 Task: Create a 'department' object.
Action: Mouse moved to (595, 44)
Screenshot: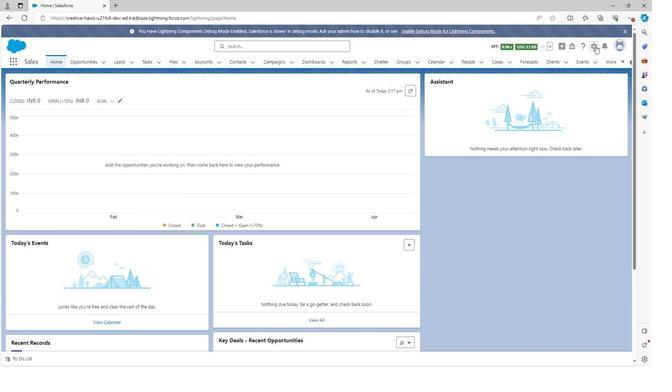 
Action: Mouse pressed left at (595, 44)
Screenshot: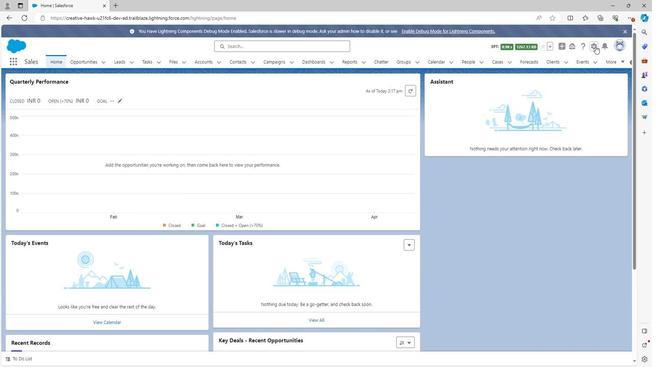 
Action: Mouse moved to (564, 64)
Screenshot: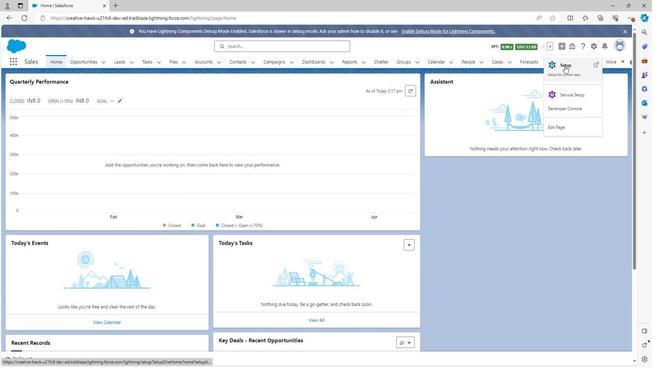 
Action: Mouse pressed left at (564, 64)
Screenshot: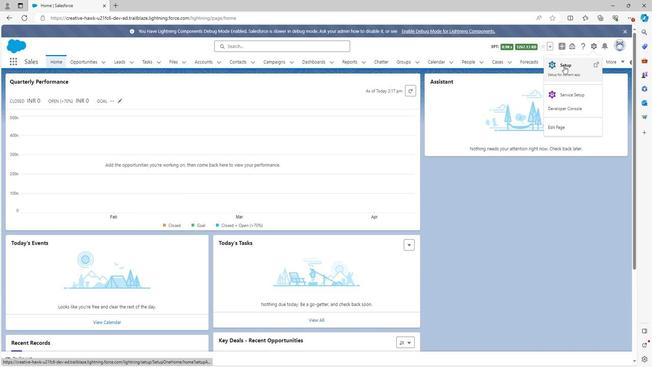 
Action: Mouse moved to (83, 57)
Screenshot: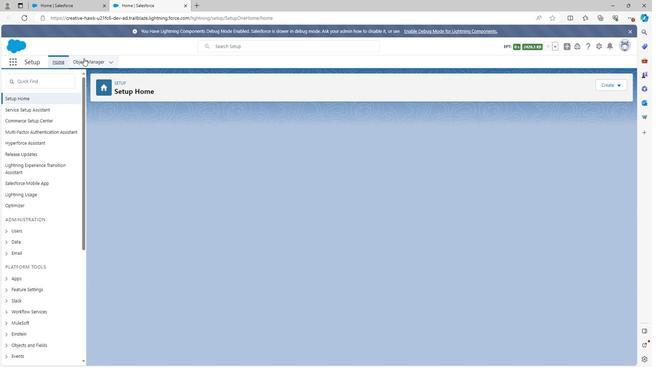 
Action: Mouse pressed left at (83, 57)
Screenshot: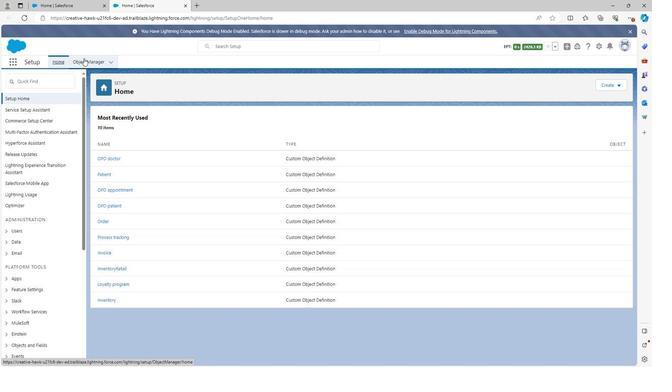 
Action: Mouse moved to (617, 84)
Screenshot: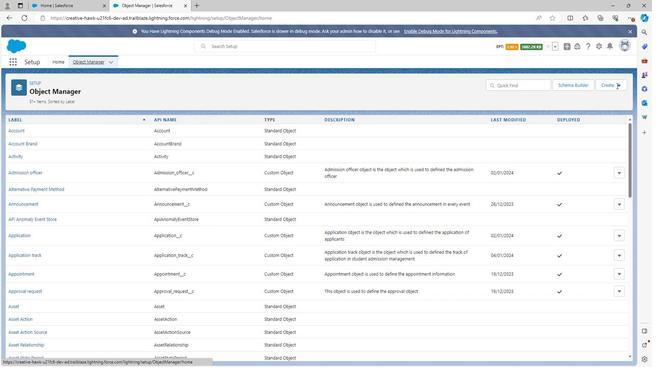
Action: Mouse pressed left at (617, 84)
Screenshot: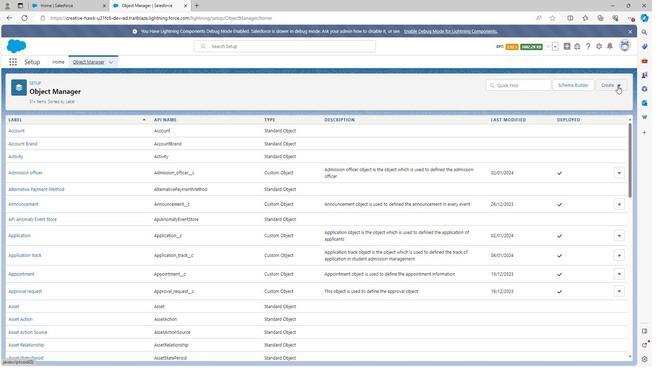 
Action: Mouse moved to (574, 107)
Screenshot: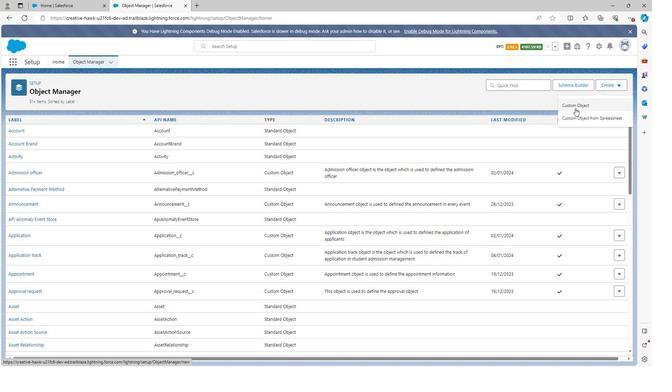
Action: Mouse pressed left at (574, 107)
Screenshot: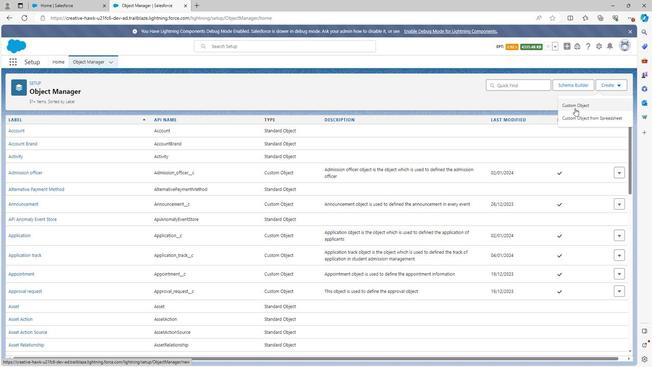 
Action: Mouse moved to (170, 172)
Screenshot: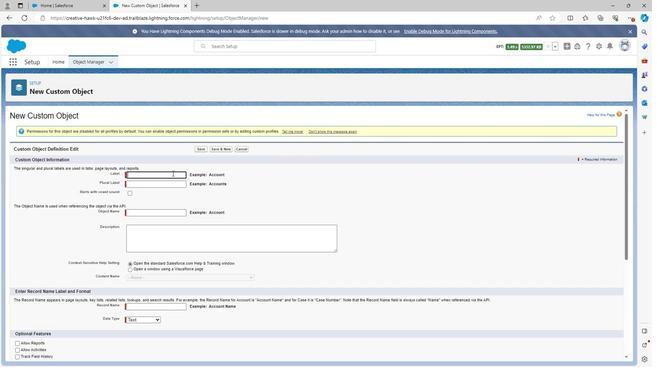 
Action: Mouse pressed left at (170, 172)
Screenshot: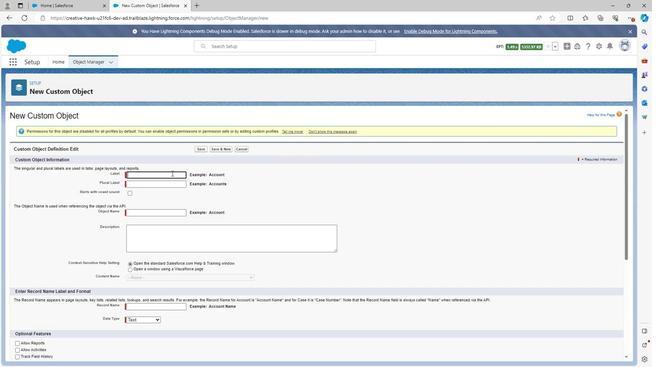 
Action: Key pressed <Key.shift><Key.shift><Key.shift><Key.shift><Key.shift><Key.shift><Key.shift><Key.shift><Key.shift><Key.shift><Key.shift><Key.shift><Key.shift><Key.shift><Key.shift><Key.shift><Key.shift><Key.shift><Key.shift><Key.shift><Key.shift><Key.shift><Key.shift><Key.shift><Key.shift><Key.shift><Key.shift><Key.shift><Key.shift><Key.shift><Key.shift><Key.shift><Key.shift><Key.shift><Key.shift><Key.shift><Key.shift><Key.shift><Key.shift><Key.shift><Key.shift><Key.shift><Key.shift><Key.shift><Key.shift><Key.shift><Key.shift><Key.shift><Key.shift><Key.shift><Key.shift><Key.shift><Key.shift><Key.shift><Key.shift><Key.shift><Key.shift><Key.shift><Key.shift><Key.shift><Key.shift><Key.shift><Key.shift><Key.shift><Key.shift><Key.shift><Key.shift><Key.shift><Key.shift><Key.shift><Key.shift><Key.shift><Key.shift><Key.shift><Key.shift><Key.shift><Key.shift><Key.shift><Key.shift><Key.shift><Key.shift><Key.shift><Key.shift><Key.shift><Key.shift><Key.shift><Key.shift><Key.shift><Key.shift><Key.shift><Key.shift><Key.shift><Key.shift><Key.shift><Key.shift><Key.shift><Key.shift><Key.shift><Key.shift><Key.shift><Key.shift><Key.shift><Key.shift><Key.shift><Key.shift><Key.shift><Key.shift><Key.shift><Key.shift><Key.shift><Key.shift><Key.shift><Key.shift><Key.shift><Key.shift><Key.shift><Key.shift><Key.shift><Key.shift><Key.shift><Key.shift><Key.shift><Key.shift><Key.shift><Key.shift><Key.shift><Key.shift>
Screenshot: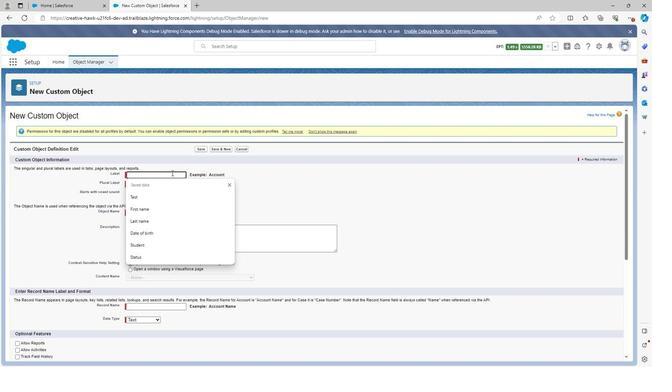 
Action: Mouse moved to (175, 169)
Screenshot: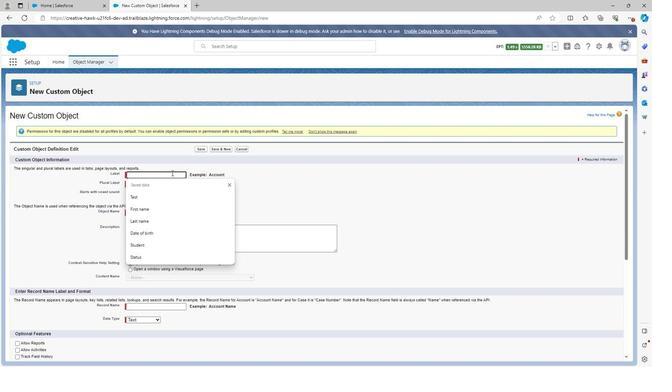
Action: Key pressed <Key.shift>
Screenshot: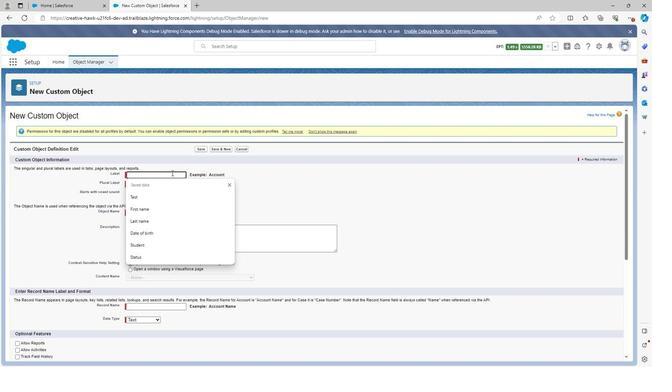 
Action: Mouse moved to (176, 168)
Screenshot: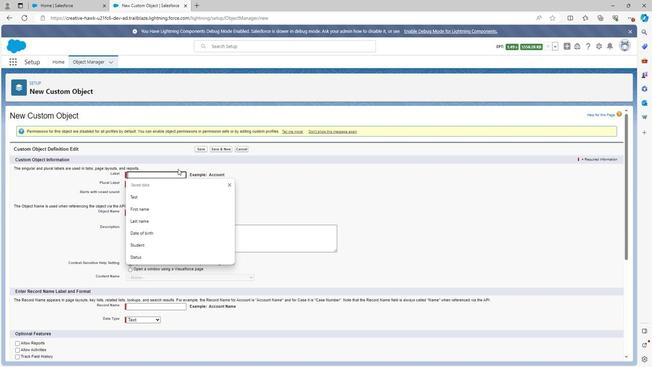 
Action: Key pressed <Key.shift><Key.shift><Key.shift><Key.shift><Key.shift><Key.shift><Key.shift><Key.shift><Key.shift><Key.shift><Key.shift><Key.shift><Key.shift><Key.shift><Key.shift>OPD<Key.space>departmen
Screenshot: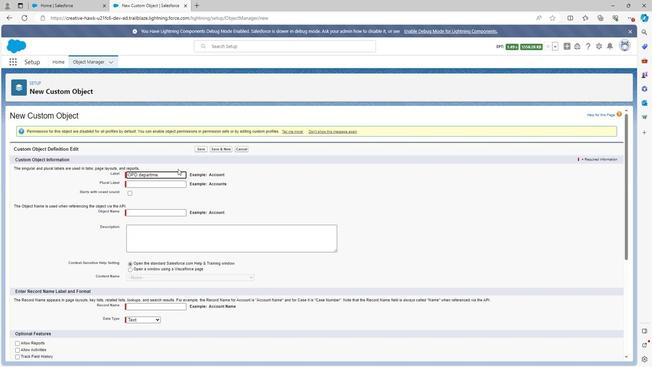 
Action: Mouse moved to (177, 168)
Screenshot: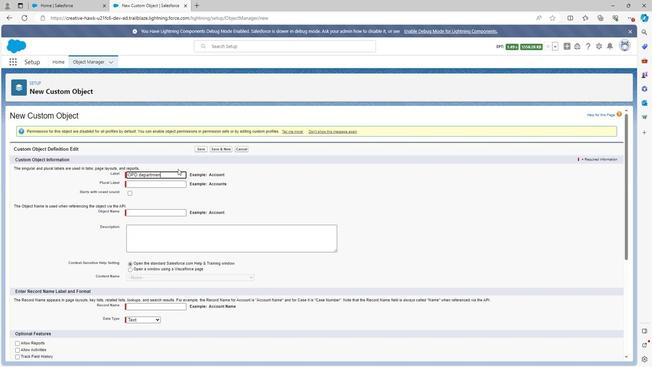 
Action: Key pressed t
Screenshot: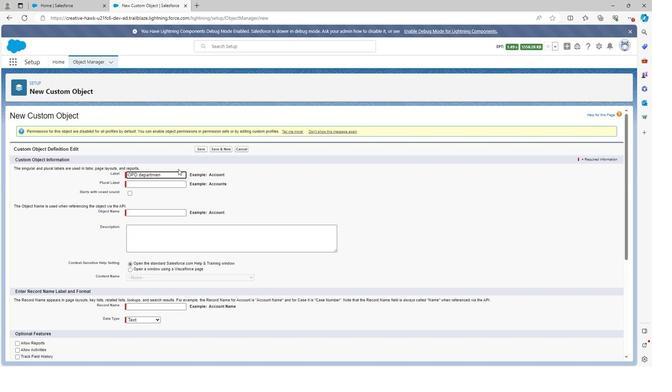 
Action: Mouse moved to (162, 191)
Screenshot: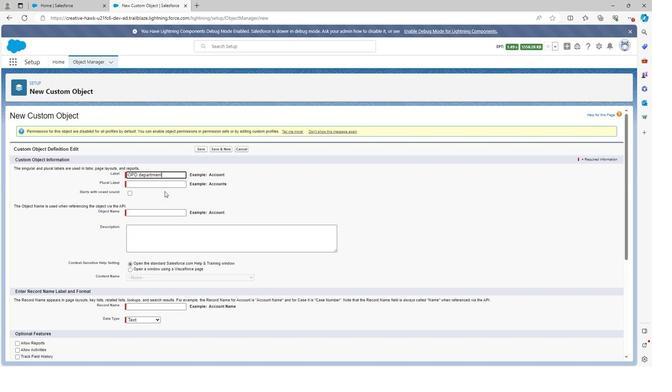 
Action: Mouse pressed left at (162, 191)
Screenshot: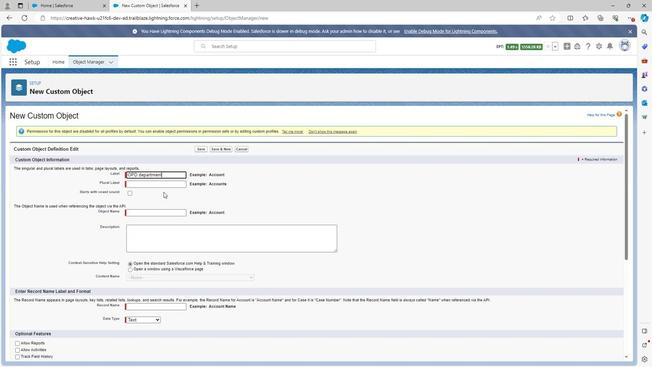 
Action: Mouse moved to (156, 184)
Screenshot: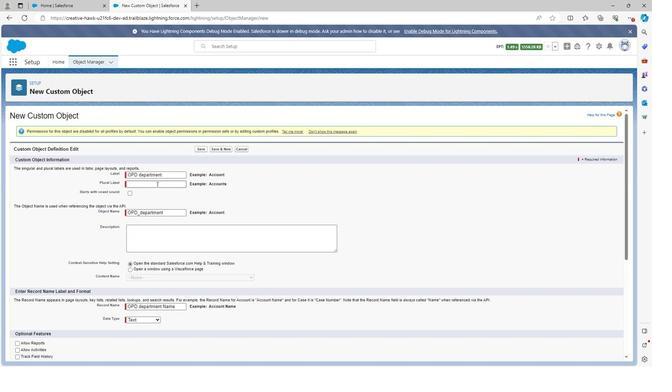
Action: Mouse pressed left at (156, 184)
Screenshot: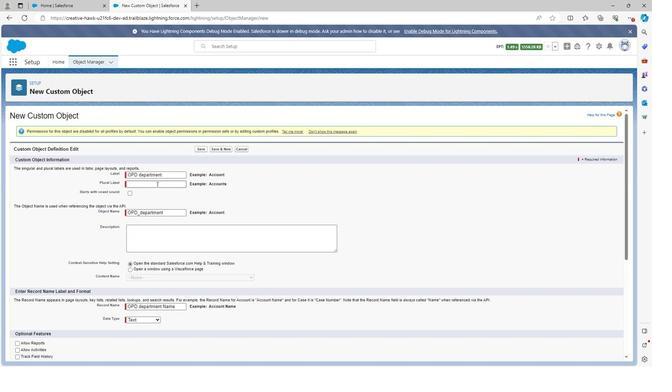 
Action: Mouse moved to (156, 184)
Screenshot: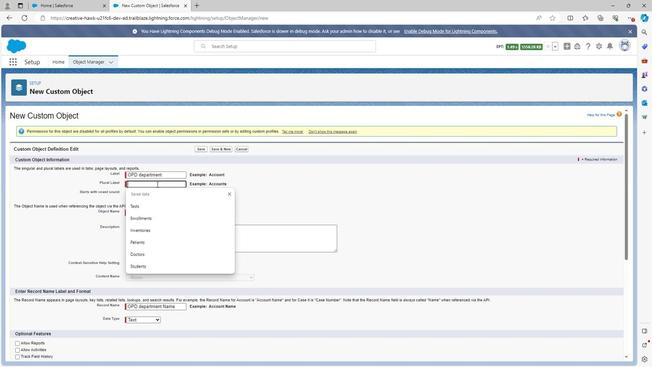 
Action: Key pressed <Key.shift><Key.shift><Key.shift>OPD<Key.space>departments
Screenshot: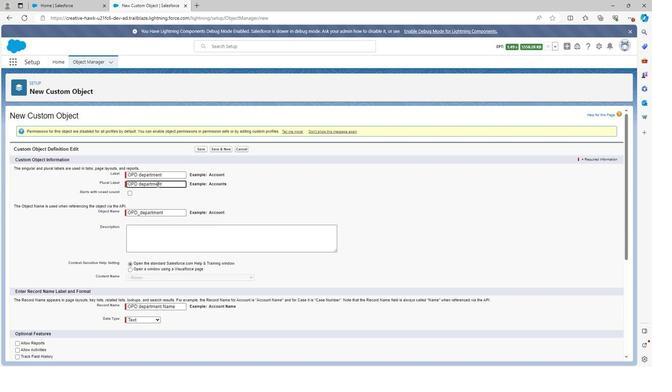 
Action: Mouse moved to (147, 240)
Screenshot: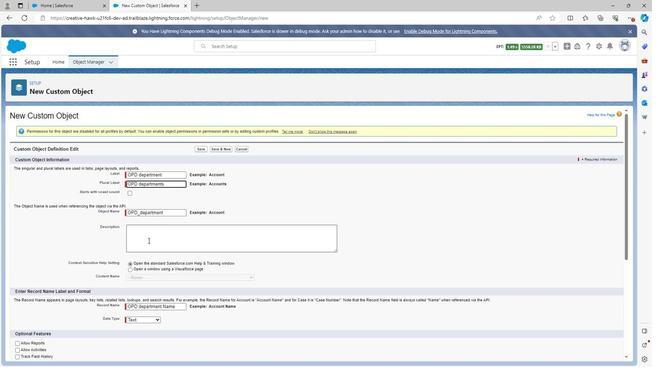 
Action: Mouse pressed left at (147, 240)
Screenshot: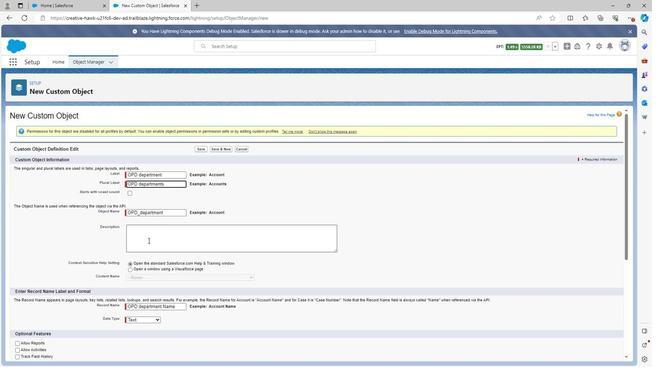 
Action: Mouse moved to (147, 240)
Screenshot: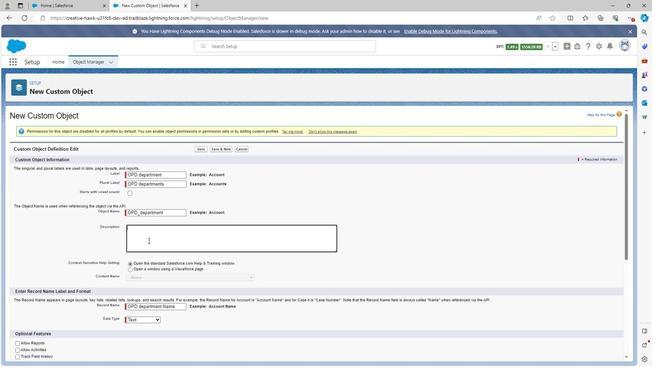 
Action: Key pressed <Key.shift><Key.shift>OPD<Key.space>department<Key.space>object<Key.space>is<Key.space>the<Key.space>object<Key.space>through<Key.space>which<Key.space>we<Key.space>defined<Key.space>the<Key.space><Key.shift>opd
Screenshot: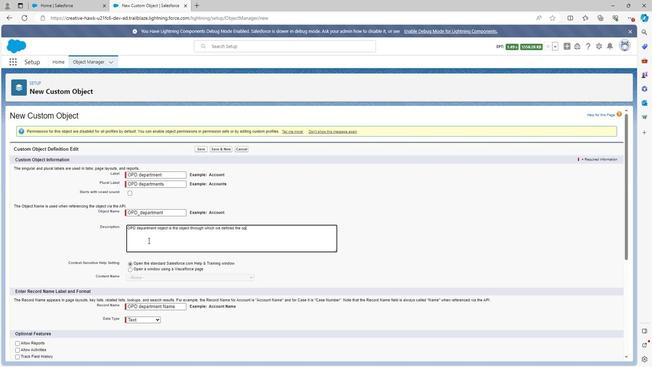 
Action: Mouse moved to (651, 226)
Screenshot: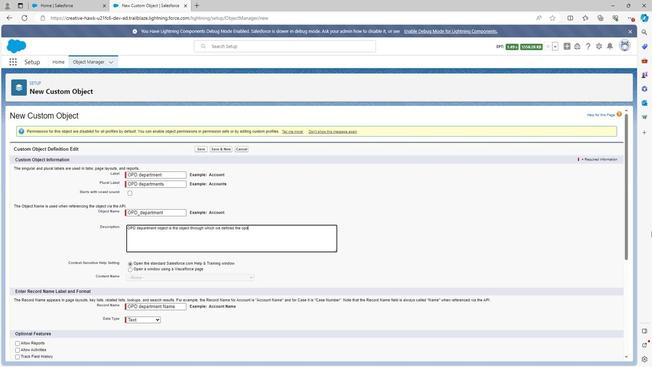 
Action: Key pressed <Key.space>
Screenshot: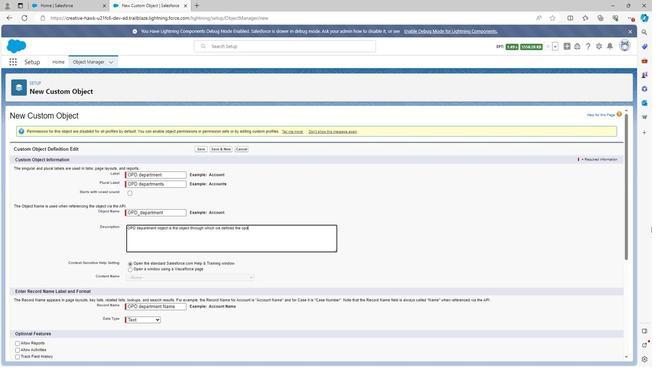 
Action: Mouse moved to (450, 130)
Screenshot: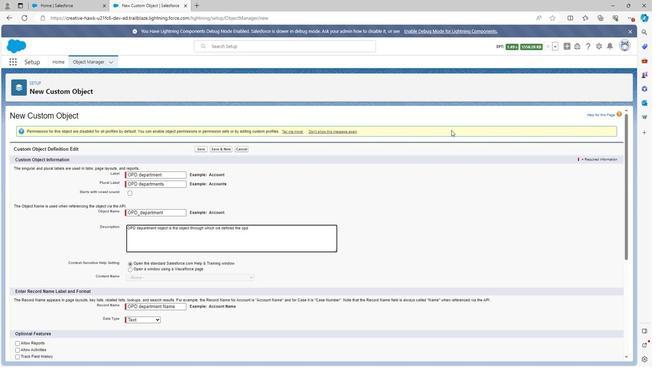 
Action: Key pressed departments<Key.space>in<Key.space>hospital<Key.space>opd<Key.space>managemen
Screenshot: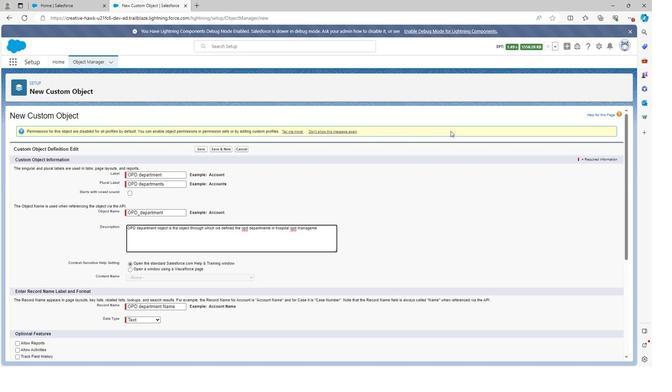 
Action: Mouse moved to (450, 130)
Screenshot: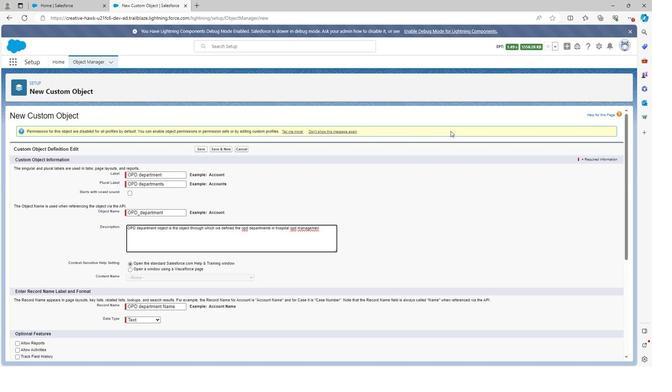 
Action: Key pressed t
Screenshot: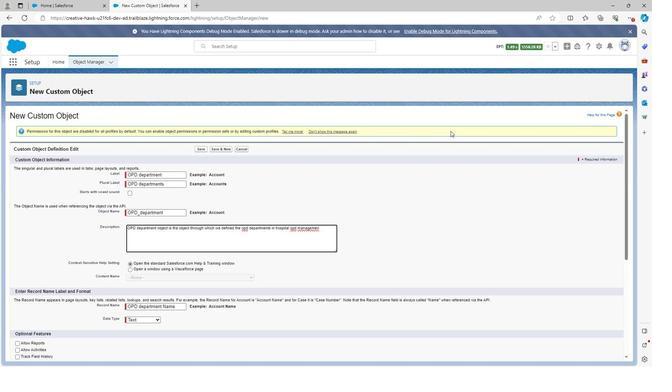 
Action: Mouse moved to (48, 309)
Screenshot: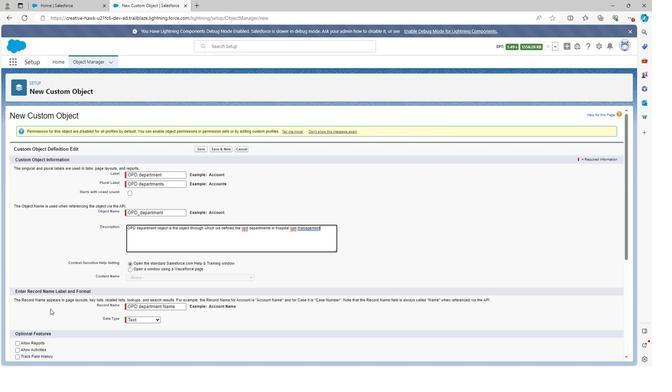 
Action: Mouse scrolled (48, 308) with delta (0, 0)
Screenshot: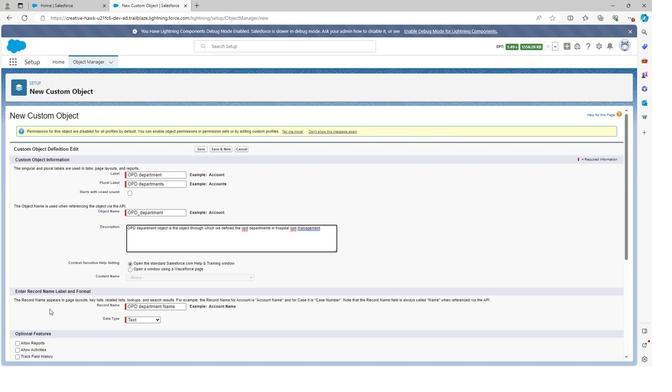 
Action: Mouse scrolled (48, 308) with delta (0, 0)
Screenshot: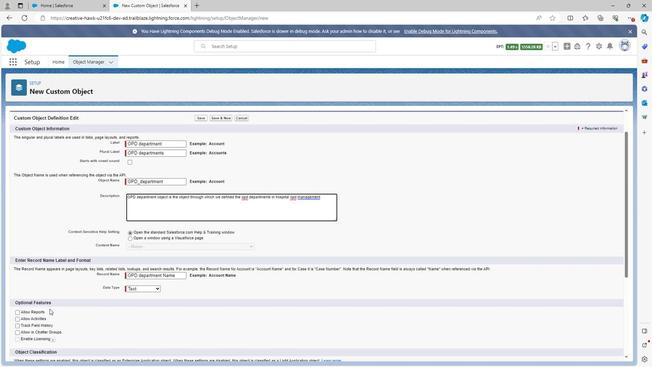 
Action: Mouse moved to (16, 266)
Screenshot: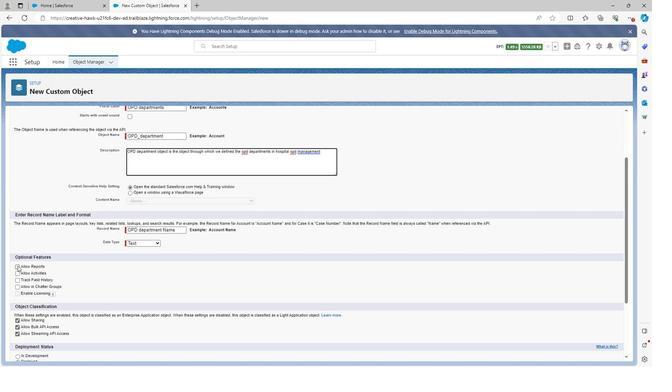 
Action: Mouse pressed left at (16, 266)
Screenshot: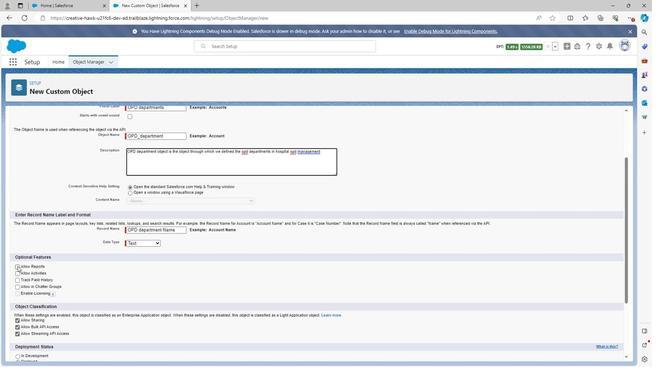 
Action: Mouse moved to (17, 273)
Screenshot: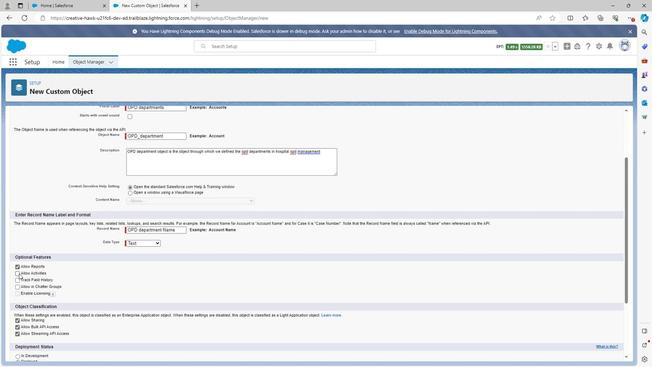 
Action: Mouse pressed left at (17, 273)
Screenshot: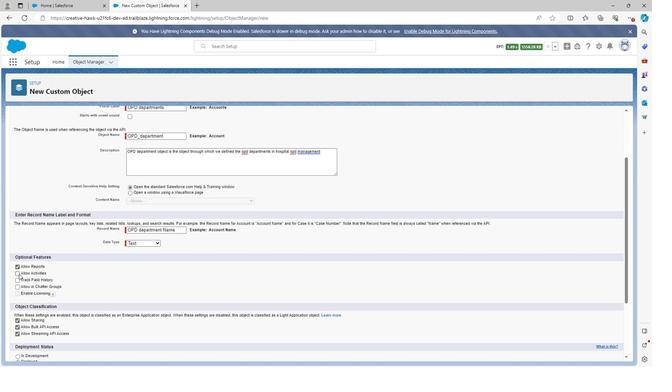 
Action: Mouse moved to (16, 279)
Screenshot: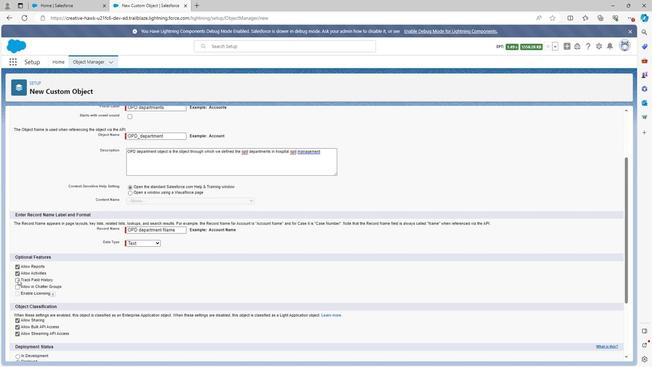 
Action: Mouse pressed left at (16, 279)
Screenshot: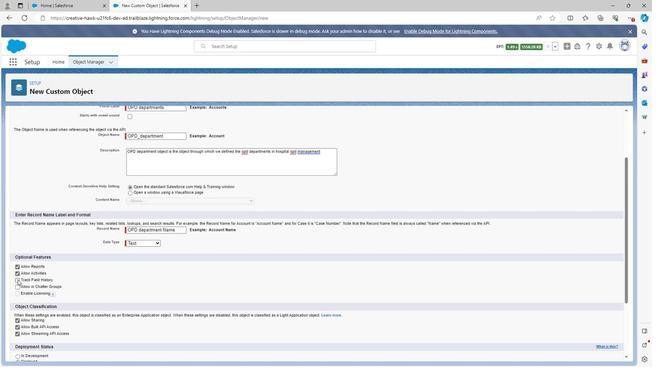 
Action: Mouse moved to (16, 285)
Screenshot: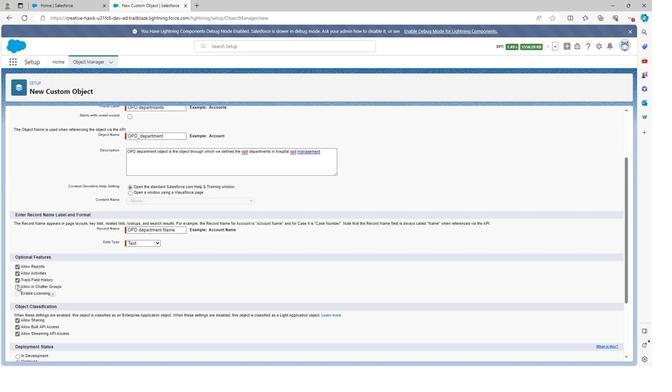 
Action: Mouse pressed left at (16, 285)
Screenshot: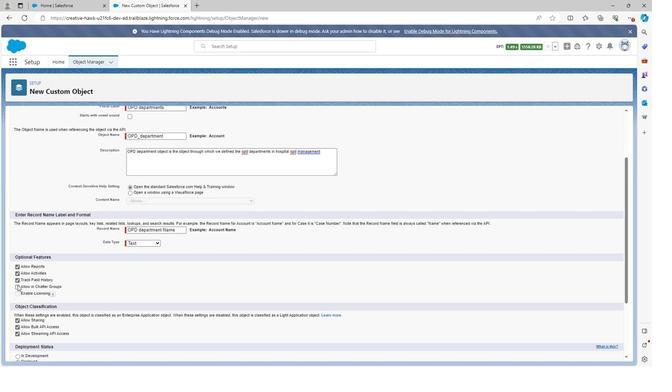 
Action: Mouse scrolled (16, 284) with delta (0, 0)
Screenshot: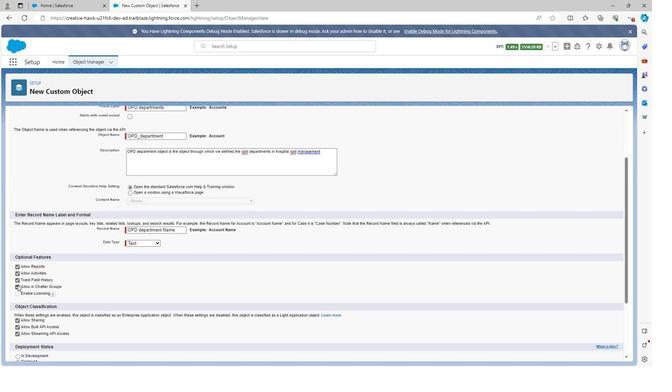 
Action: Mouse scrolled (16, 284) with delta (0, 0)
Screenshot: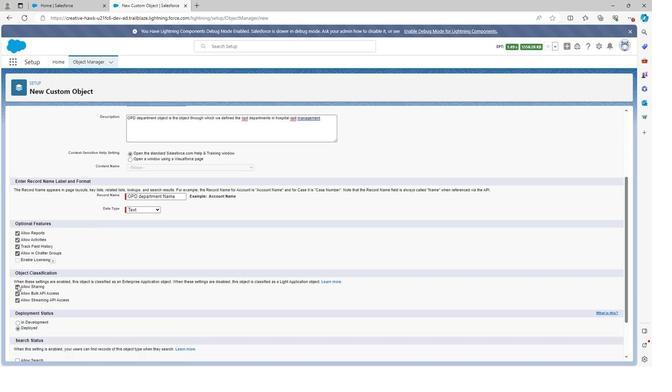 
Action: Mouse moved to (17, 315)
Screenshot: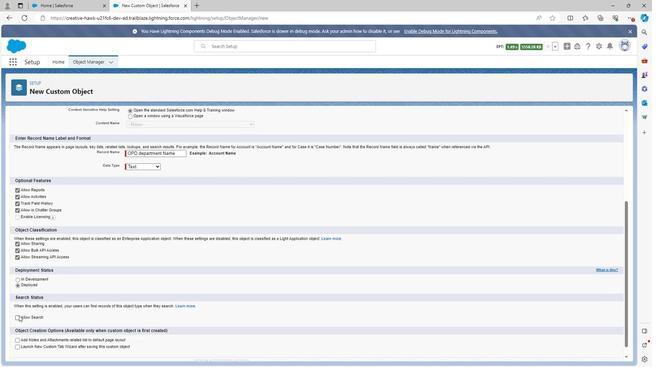 
Action: Mouse pressed left at (17, 315)
Screenshot: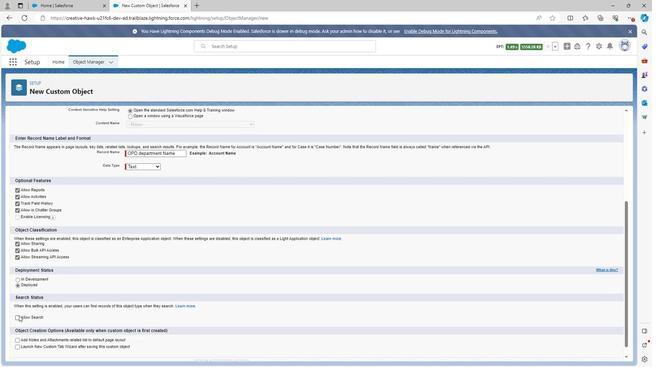 
Action: Mouse moved to (610, 339)
Screenshot: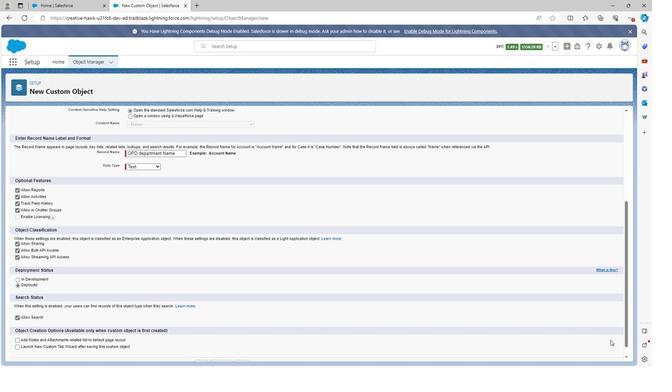 
Action: Mouse scrolled (610, 339) with delta (0, 0)
Screenshot: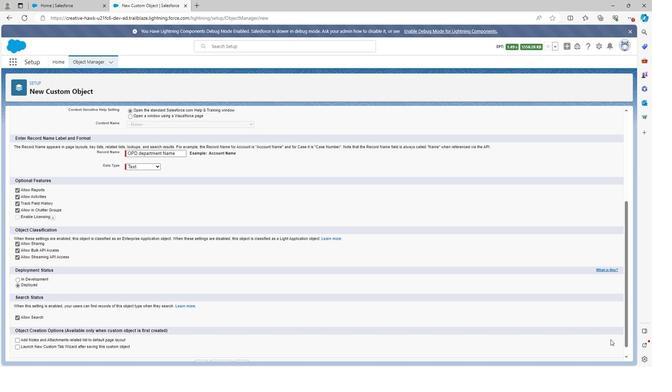 
Action: Mouse scrolled (610, 339) with delta (0, 0)
Screenshot: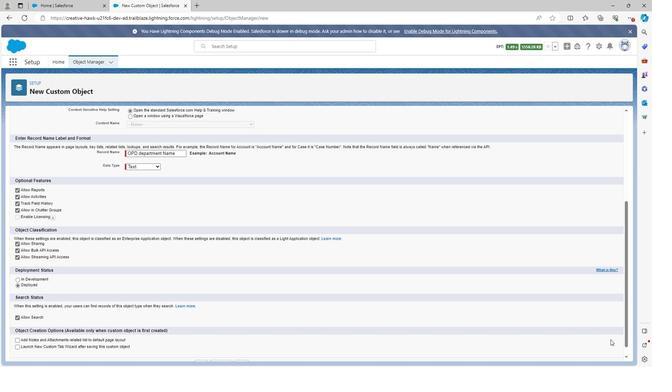 
Action: Mouse moved to (601, 349)
Screenshot: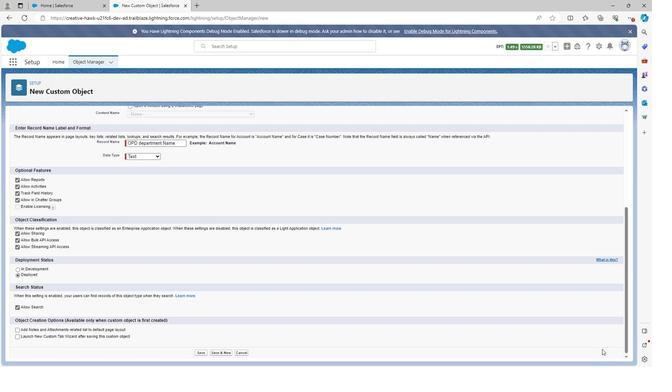 
Action: Mouse scrolled (601, 348) with delta (0, 0)
Screenshot: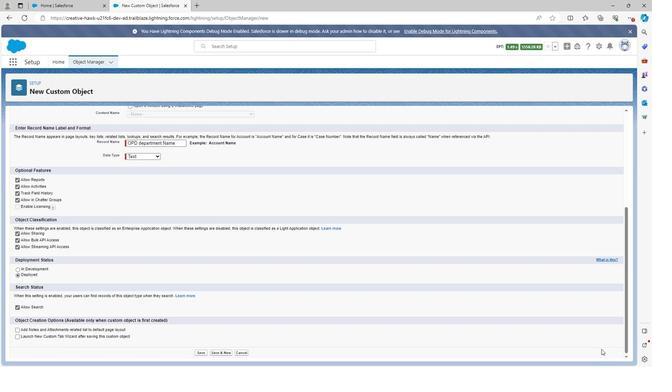 
Action: Mouse moved to (600, 349)
Screenshot: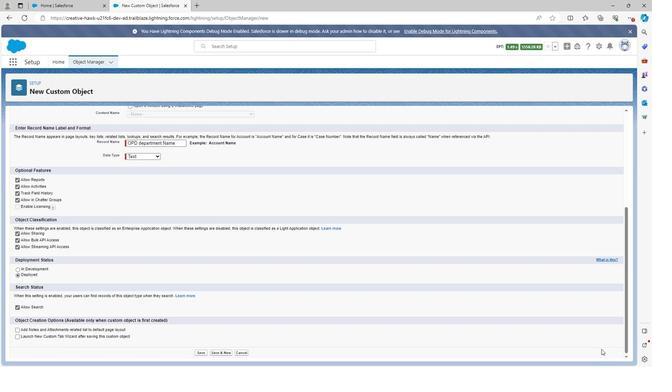 
Action: Mouse scrolled (600, 348) with delta (0, 0)
Screenshot: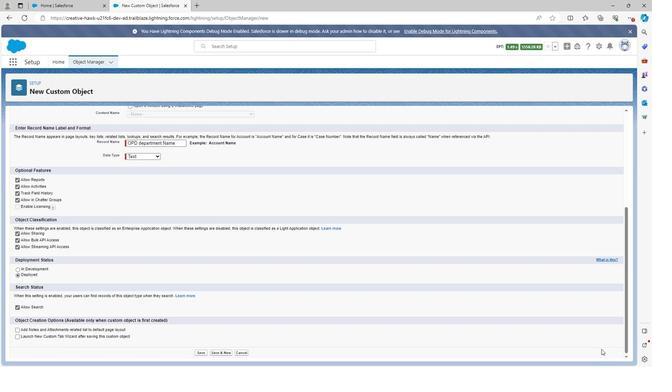 
Action: Mouse moved to (200, 353)
Screenshot: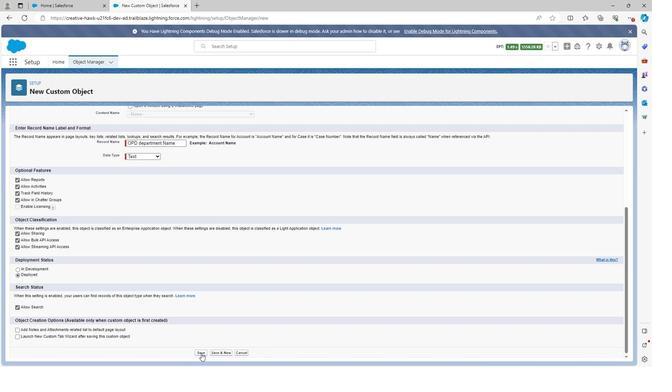
Action: Mouse pressed left at (200, 353)
Screenshot: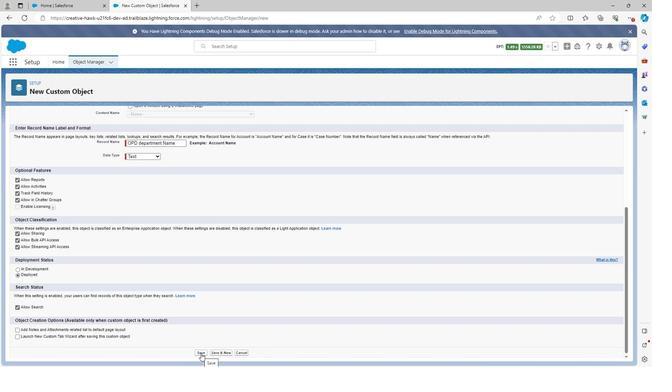 
Action: Mouse moved to (56, 82)
Screenshot: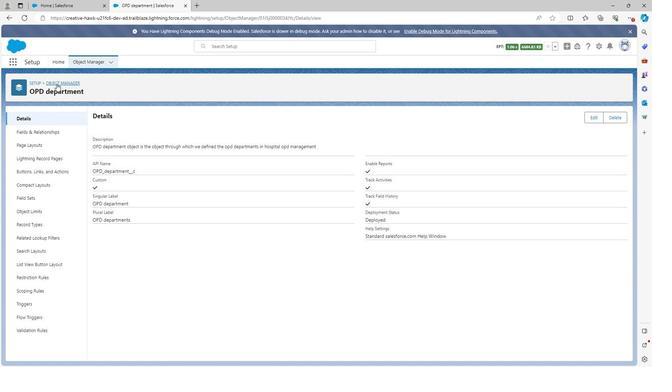
Action: Mouse pressed left at (56, 82)
Screenshot: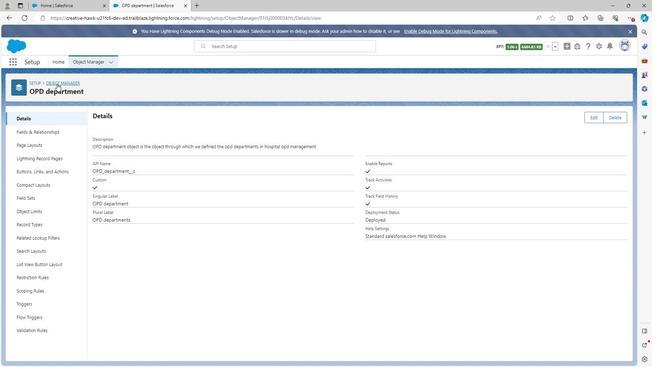 
Action: Mouse moved to (54, 300)
Screenshot: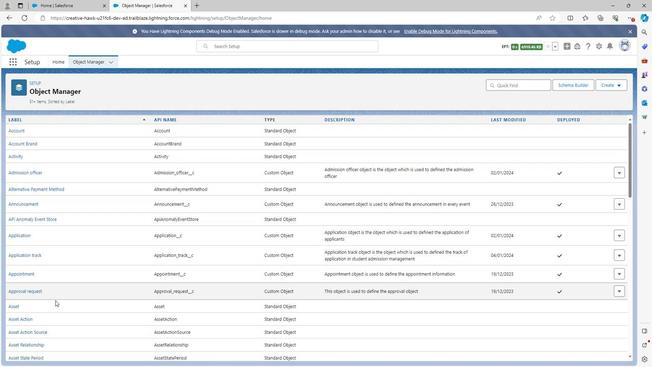 
Action: Mouse scrolled (54, 299) with delta (0, 0)
Screenshot: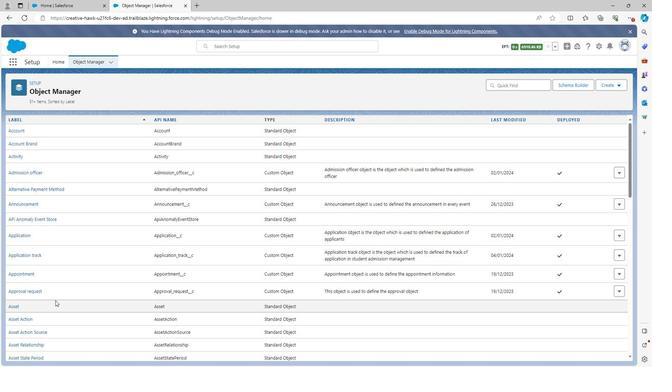 
Action: Mouse scrolled (54, 299) with delta (0, 0)
Screenshot: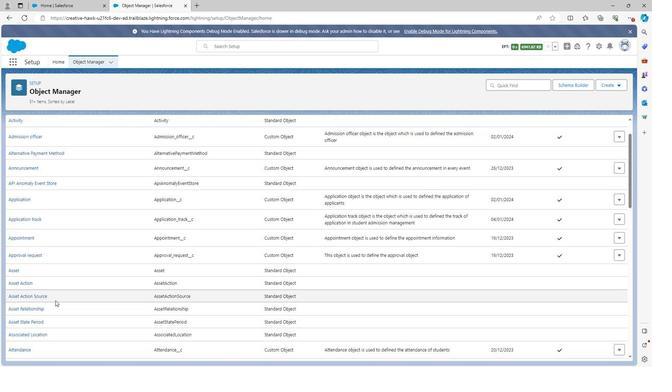 
Action: Mouse scrolled (54, 299) with delta (0, 0)
Screenshot: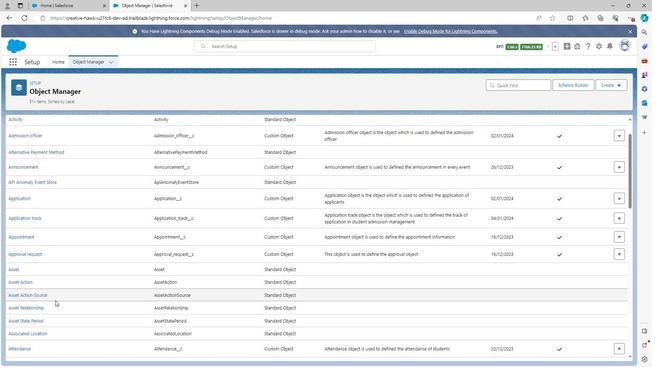 
Action: Mouse scrolled (54, 299) with delta (0, 0)
Screenshot: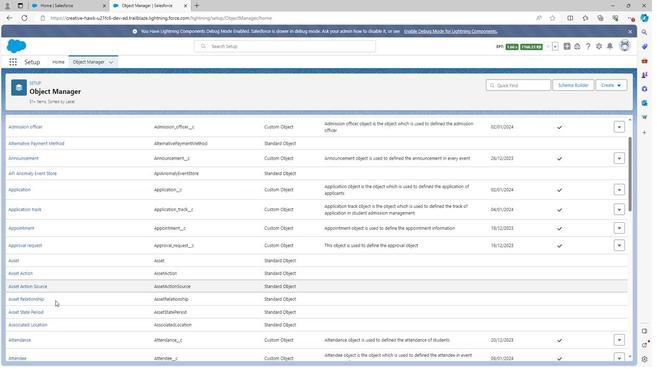 
Action: Mouse scrolled (54, 299) with delta (0, 0)
Screenshot: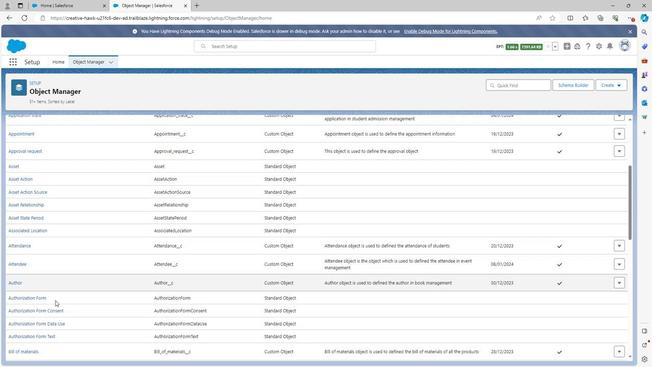 
Action: Mouse scrolled (54, 299) with delta (0, 0)
Screenshot: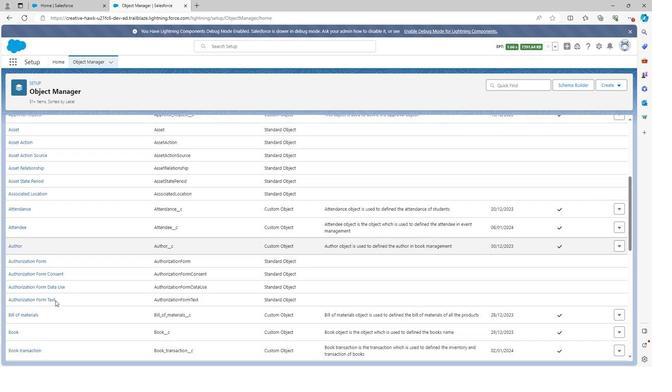 
Action: Mouse scrolled (54, 299) with delta (0, 0)
Screenshot: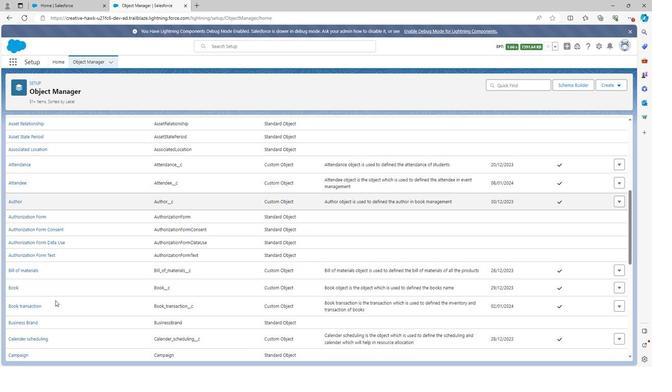 
Action: Mouse scrolled (54, 299) with delta (0, 0)
Screenshot: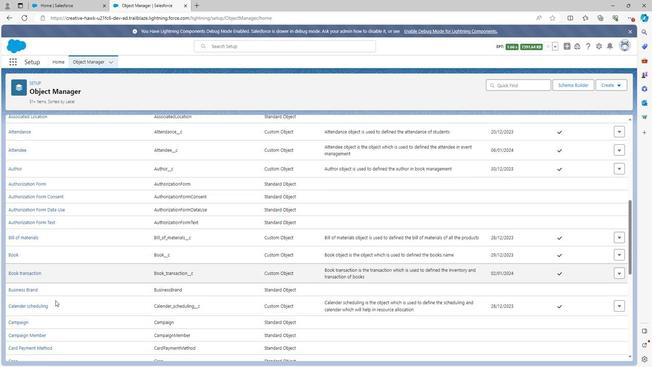 
Action: Mouse scrolled (54, 299) with delta (0, 0)
Screenshot: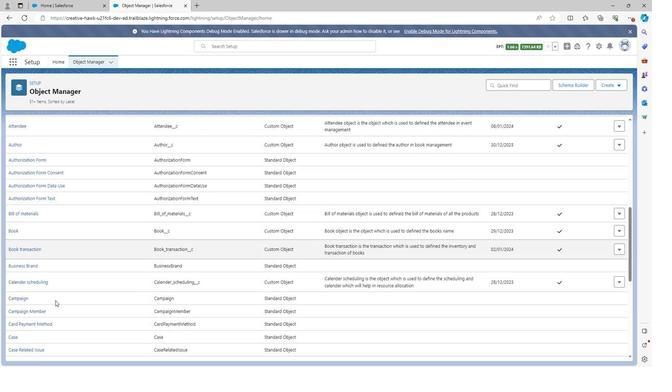 
Action: Mouse scrolled (54, 299) with delta (0, 0)
Screenshot: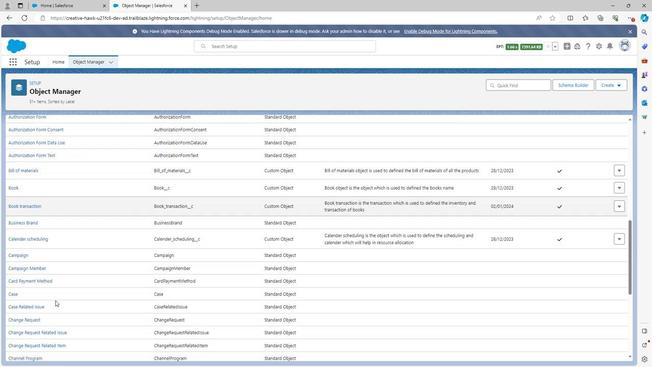 
Action: Mouse scrolled (54, 299) with delta (0, 0)
Screenshot: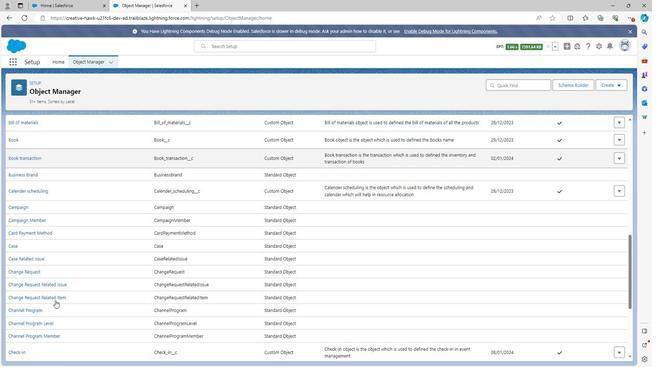 
Action: Mouse scrolled (54, 299) with delta (0, 0)
Screenshot: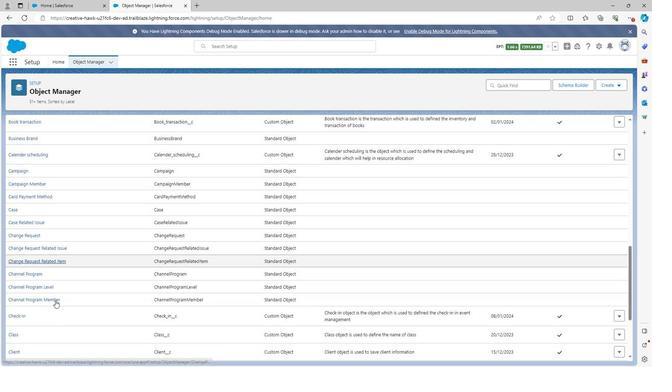 
Action: Mouse scrolled (54, 299) with delta (0, 0)
Screenshot: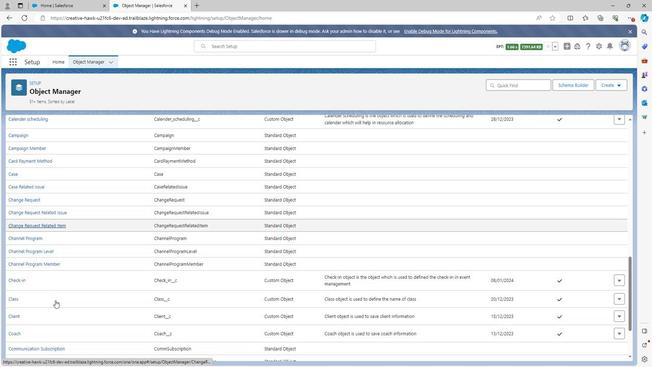 
Action: Mouse scrolled (54, 299) with delta (0, 0)
Screenshot: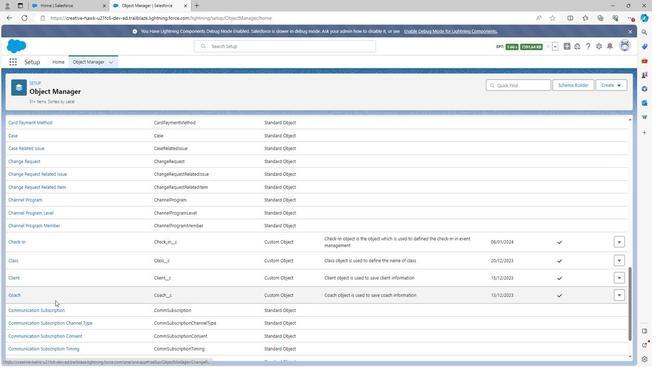 
Action: Mouse scrolled (54, 299) with delta (0, 0)
Screenshot: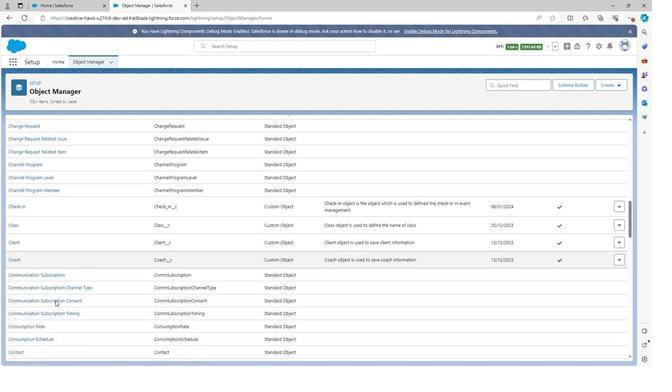 
Action: Mouse scrolled (54, 299) with delta (0, 0)
Screenshot: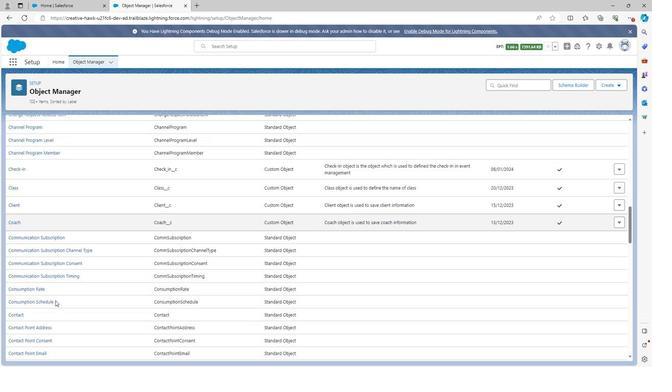 
Action: Mouse scrolled (54, 299) with delta (0, 0)
Screenshot: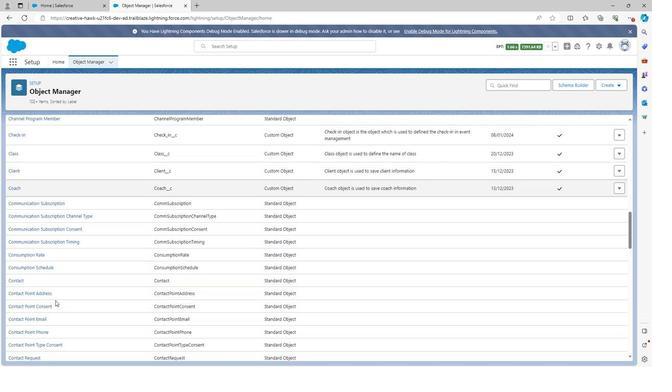 
Action: Mouse scrolled (54, 299) with delta (0, 0)
Screenshot: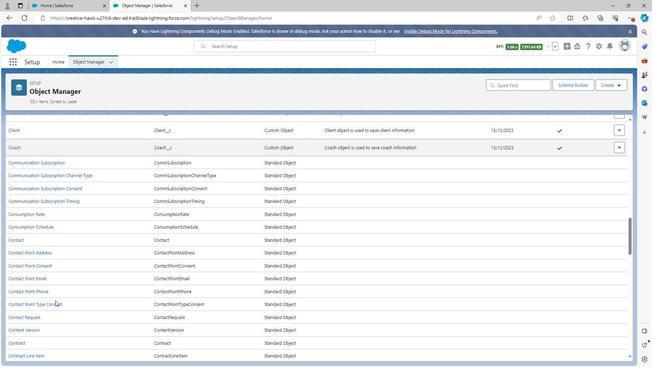 
Action: Mouse scrolled (54, 299) with delta (0, 0)
Screenshot: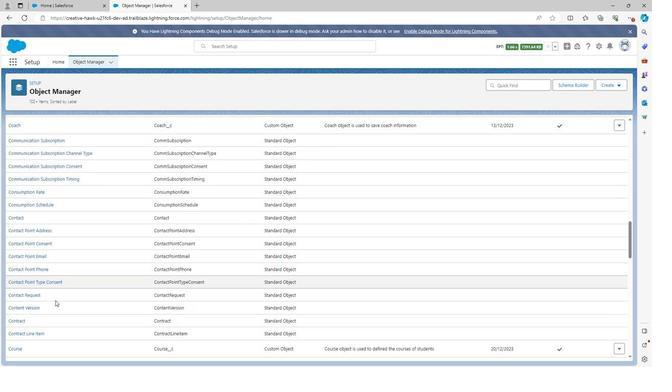 
Action: Mouse scrolled (54, 299) with delta (0, 0)
Screenshot: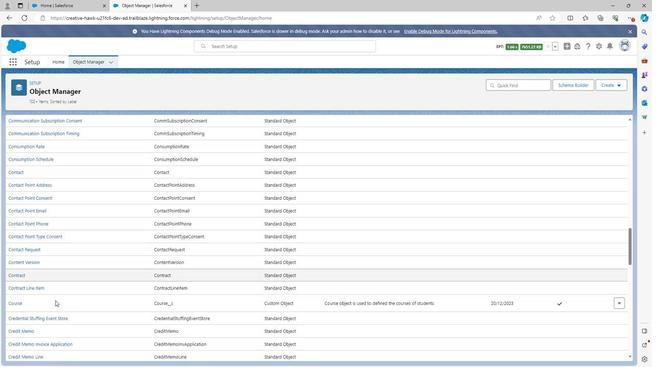 
Action: Mouse scrolled (54, 299) with delta (0, 0)
Screenshot: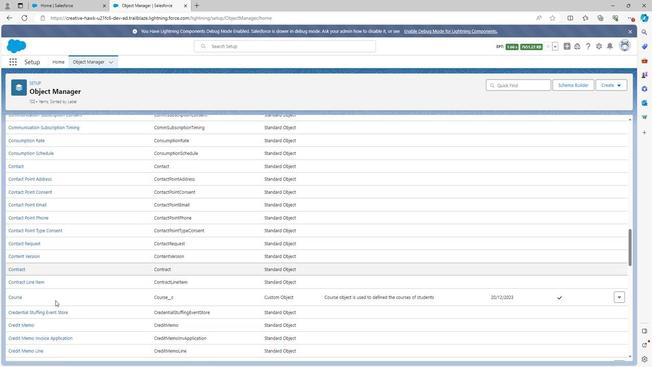 
Action: Mouse scrolled (54, 299) with delta (0, 0)
Screenshot: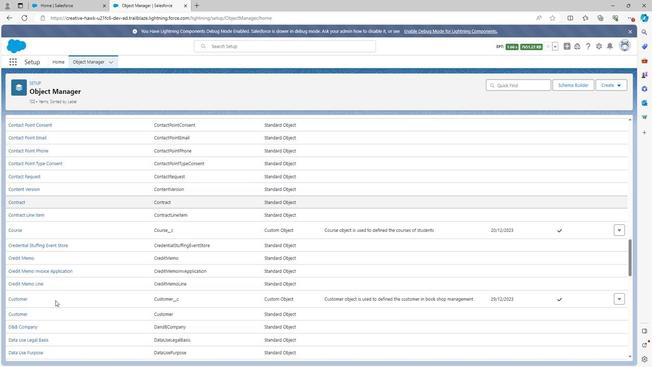
Action: Mouse scrolled (54, 299) with delta (0, 0)
Screenshot: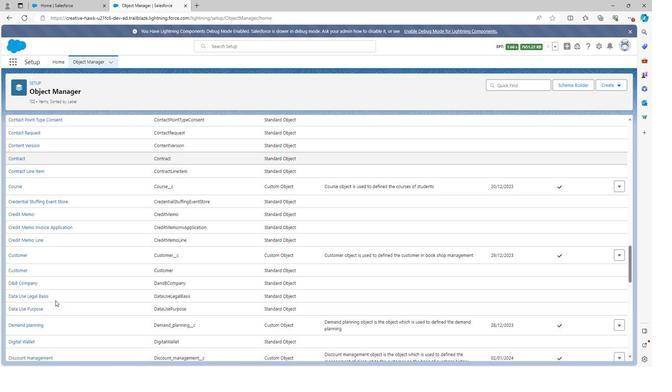 
Action: Mouse scrolled (54, 299) with delta (0, 0)
Screenshot: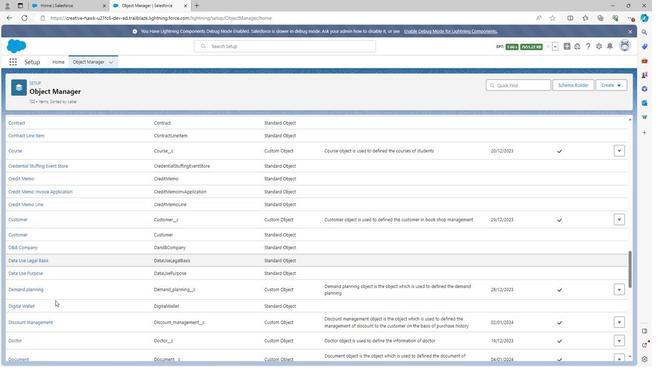 
Action: Mouse scrolled (54, 299) with delta (0, 0)
Screenshot: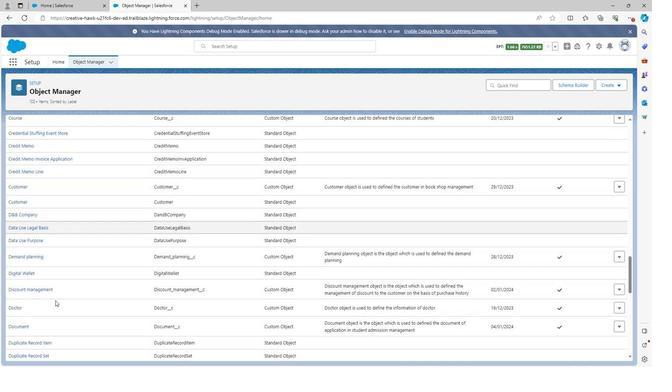 
Action: Mouse scrolled (54, 299) with delta (0, 0)
Screenshot: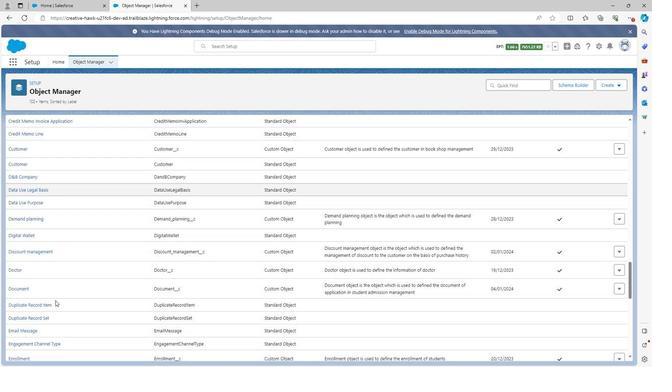 
Action: Mouse scrolled (54, 299) with delta (0, 0)
Screenshot: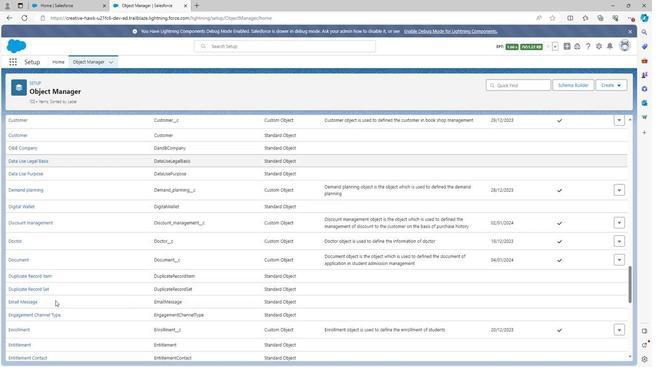
Action: Mouse scrolled (54, 299) with delta (0, 0)
Screenshot: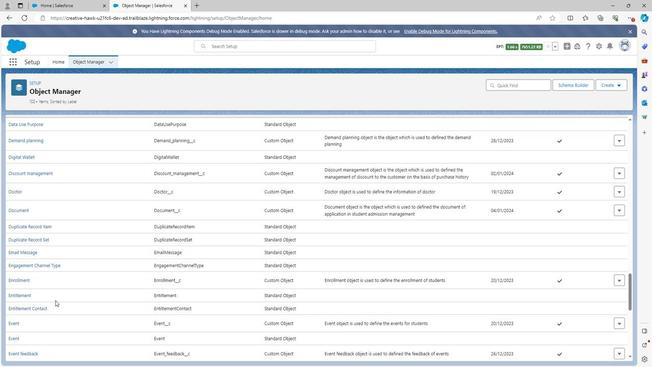 
Action: Mouse scrolled (54, 299) with delta (0, 0)
Screenshot: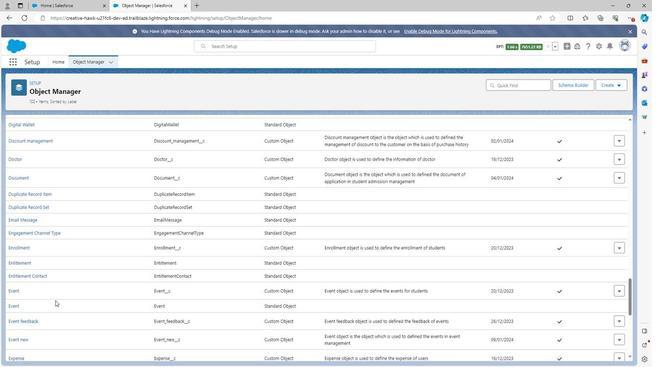 
Action: Mouse scrolled (54, 299) with delta (0, 0)
Screenshot: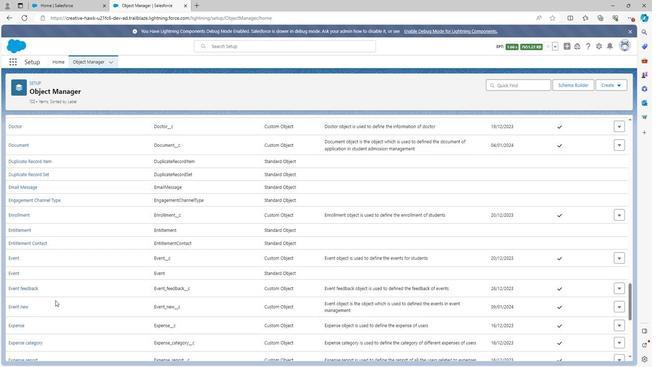 
Action: Mouse scrolled (54, 299) with delta (0, 0)
Screenshot: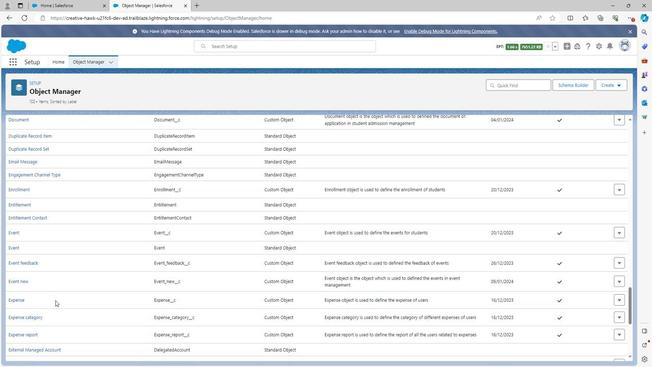 
Action: Mouse scrolled (54, 299) with delta (0, 0)
Screenshot: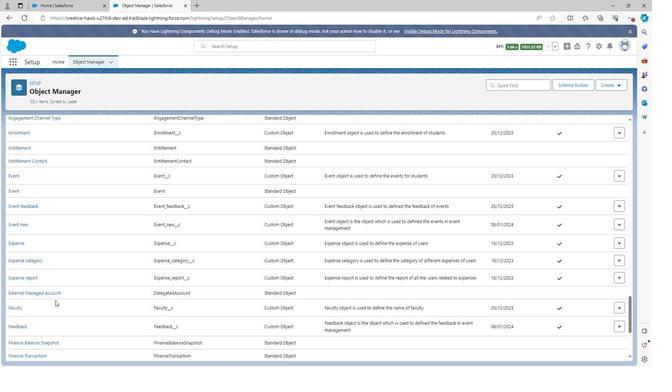 
Action: Mouse scrolled (54, 299) with delta (0, 0)
Screenshot: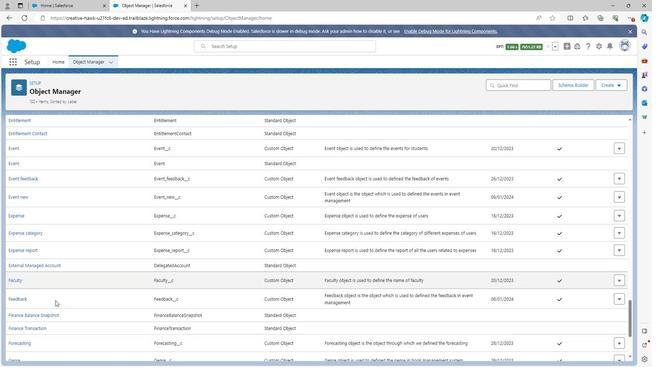 
Action: Mouse scrolled (54, 299) with delta (0, 0)
Screenshot: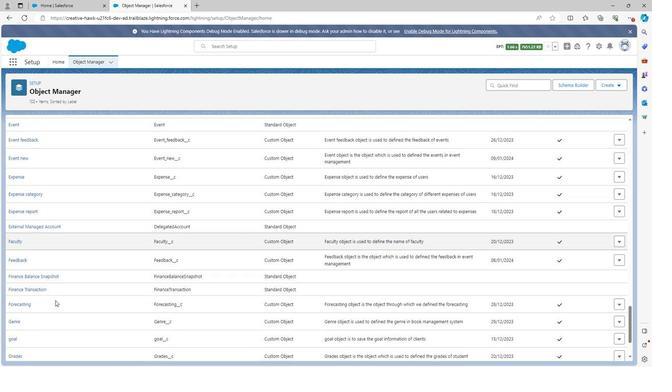 
Action: Mouse scrolled (54, 299) with delta (0, 0)
Screenshot: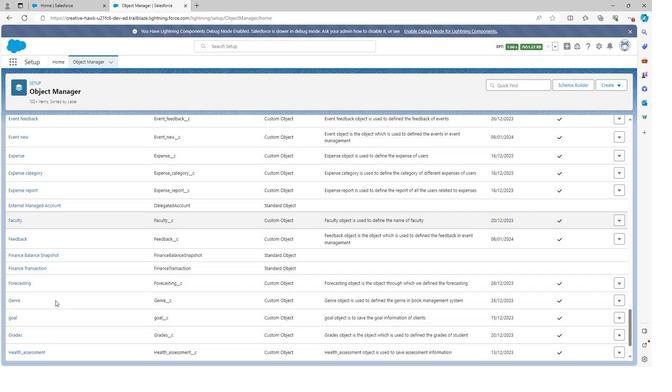 
Action: Mouse scrolled (54, 299) with delta (0, 0)
Screenshot: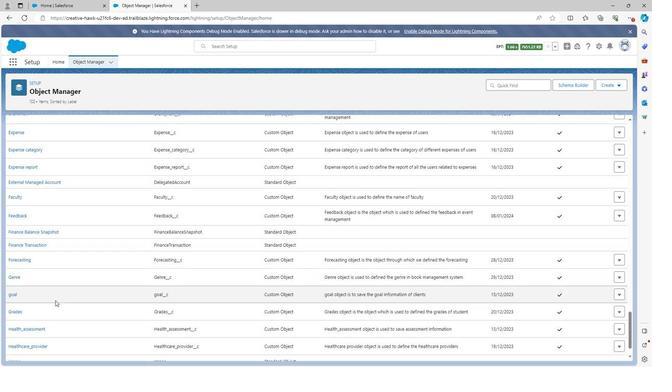
Action: Mouse scrolled (54, 299) with delta (0, 0)
Screenshot: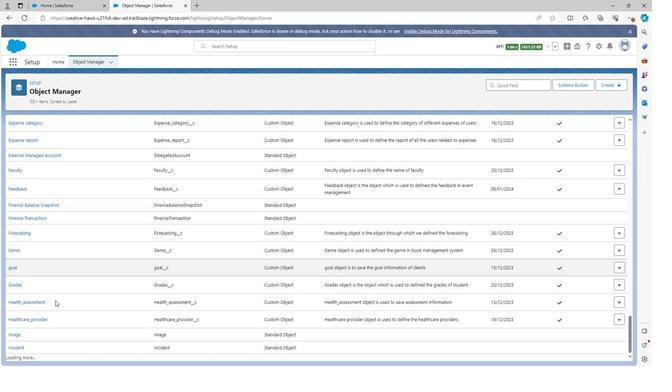 
Action: Mouse scrolled (54, 299) with delta (0, 0)
Screenshot: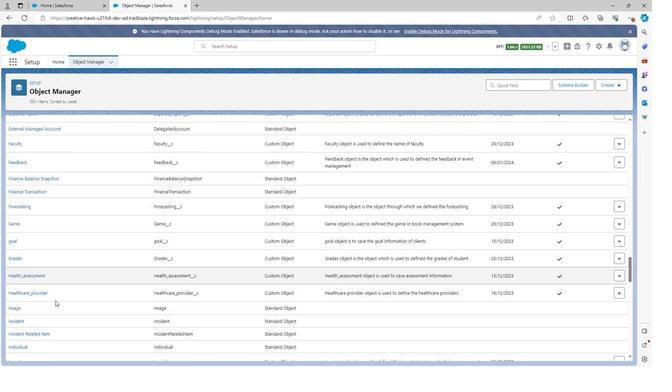 
Action: Mouse scrolled (54, 299) with delta (0, 0)
Screenshot: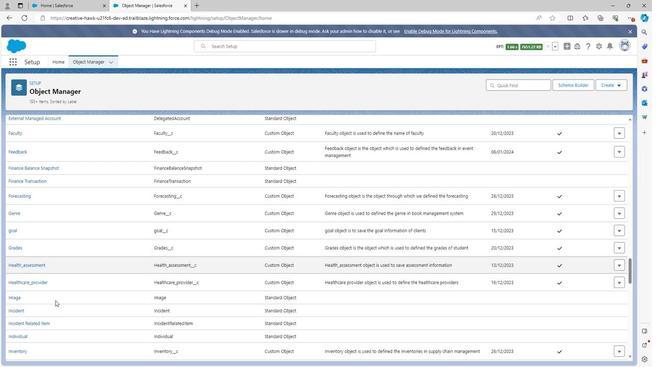 
Action: Mouse scrolled (54, 299) with delta (0, 0)
Screenshot: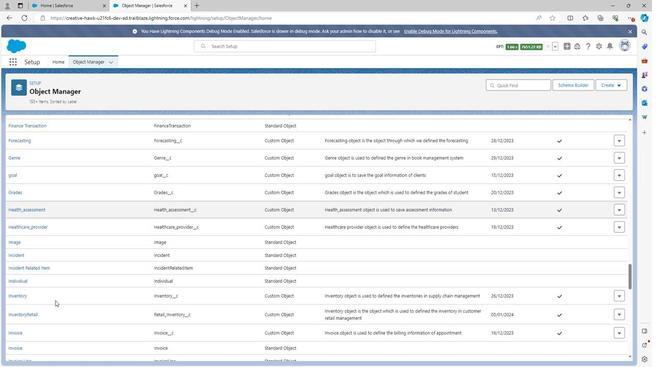
Action: Mouse scrolled (54, 299) with delta (0, 0)
Screenshot: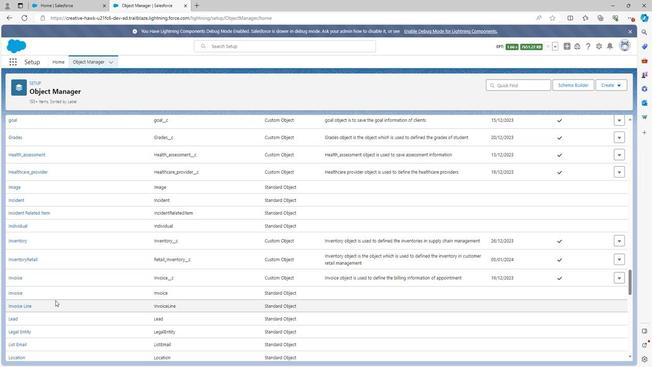 
Action: Mouse scrolled (54, 299) with delta (0, 0)
Screenshot: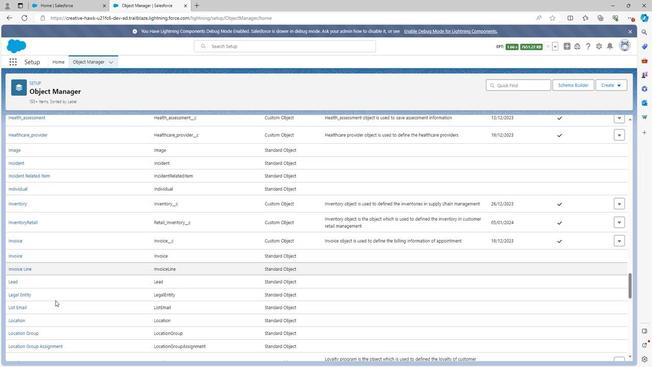 
Action: Mouse scrolled (54, 299) with delta (0, 0)
Screenshot: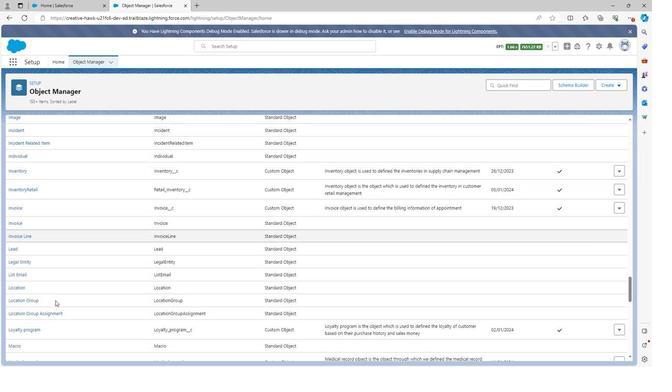 
Action: Mouse scrolled (54, 299) with delta (0, 0)
Screenshot: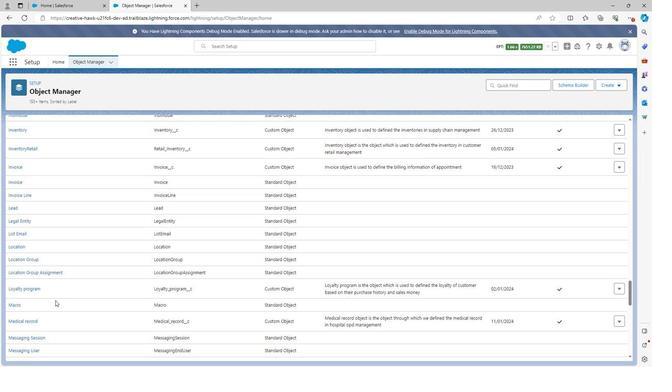 
Action: Mouse scrolled (54, 299) with delta (0, 0)
Screenshot: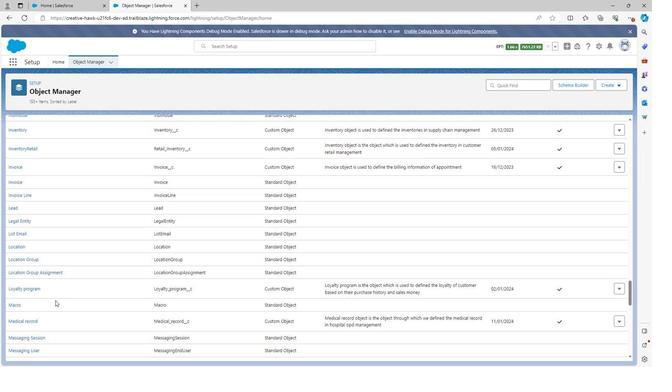 
Action: Mouse scrolled (54, 299) with delta (0, 0)
Screenshot: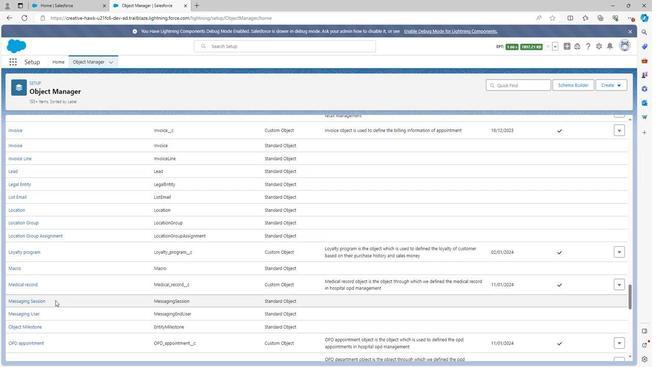 
Action: Mouse scrolled (54, 299) with delta (0, 0)
Screenshot: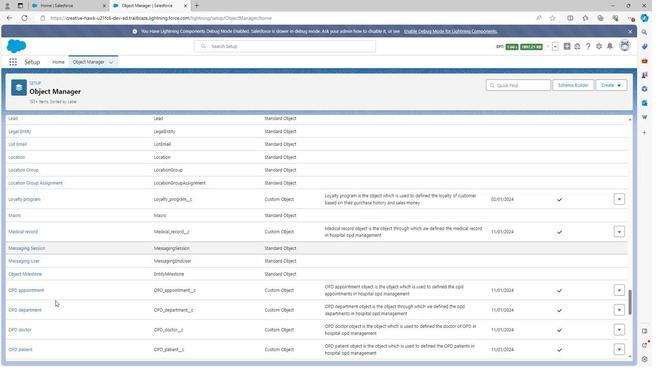 
Action: Mouse moved to (28, 254)
Screenshot: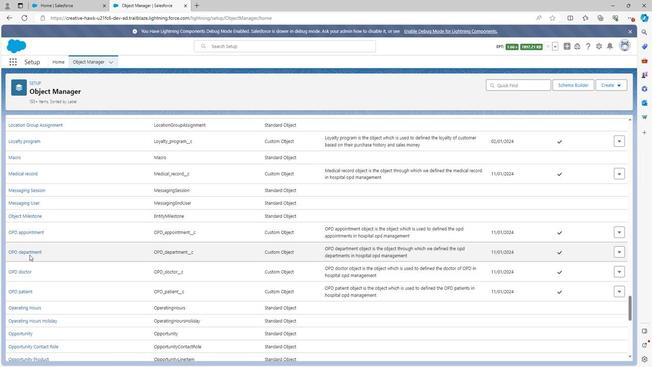 
Action: Mouse pressed left at (28, 254)
Screenshot: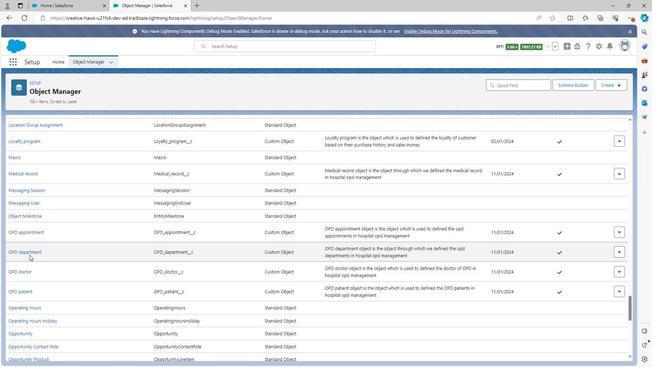 
Action: Mouse moved to (30, 252)
Screenshot: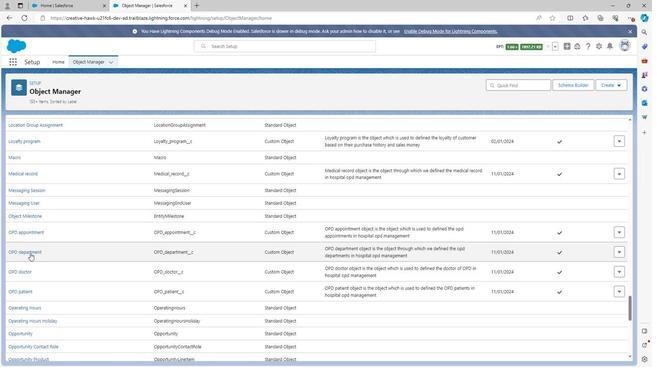 
Action: Mouse pressed left at (30, 252)
Screenshot: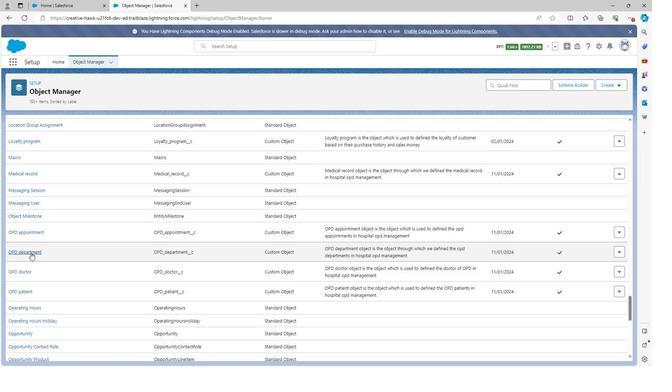 
Action: Mouse moved to (98, 246)
Screenshot: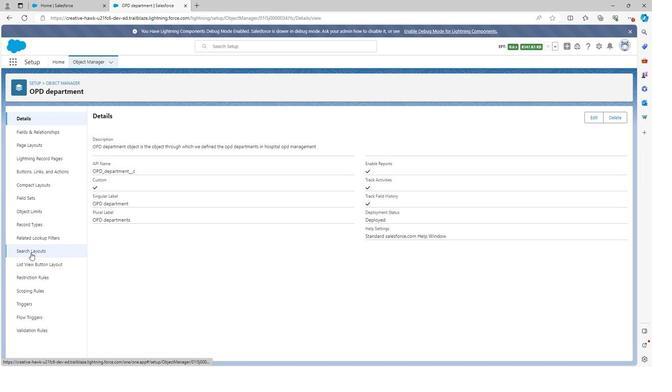
